 Task: Change the link text to "Schedule time with the manager".
Action: Mouse moved to (750, 202)
Screenshot: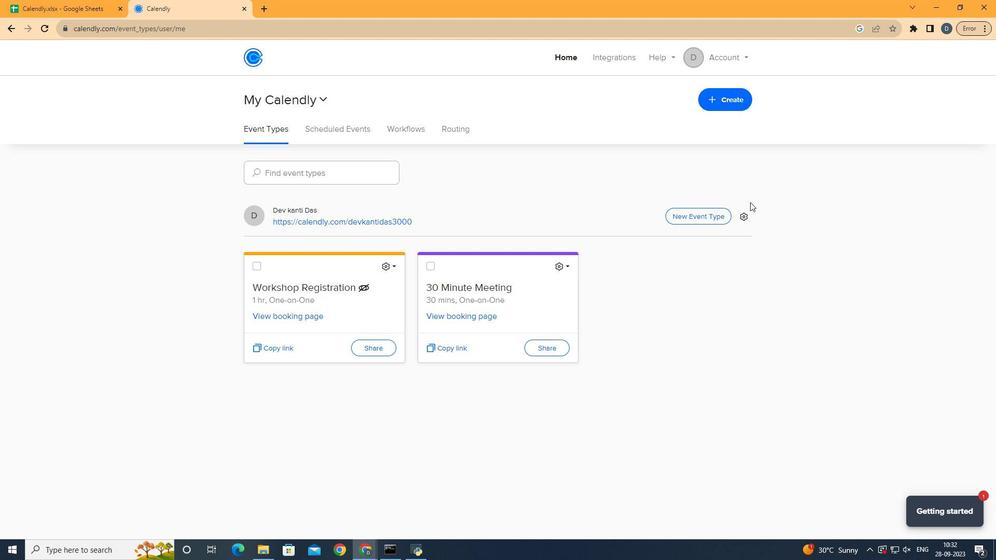 
Action: Mouse pressed left at (750, 202)
Screenshot: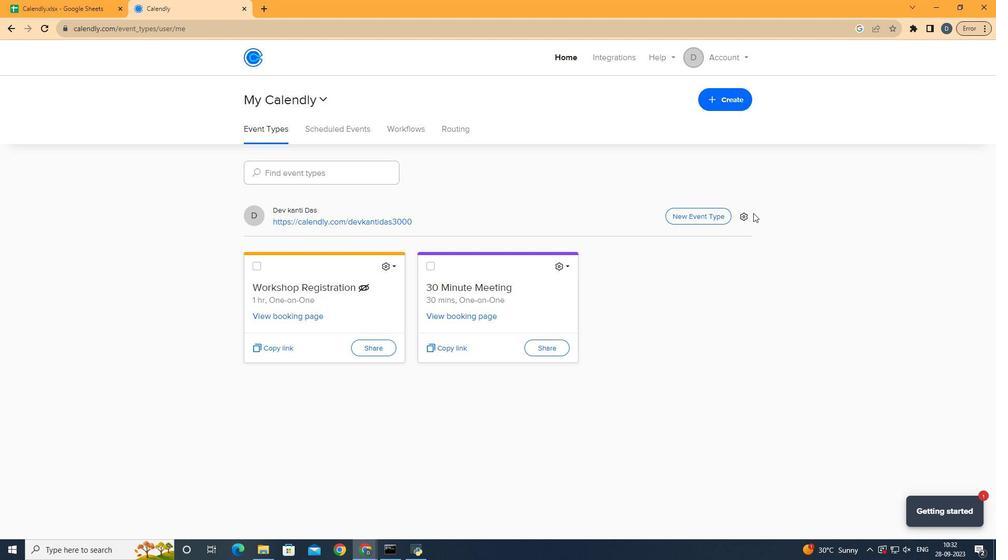 
Action: Mouse moved to (743, 220)
Screenshot: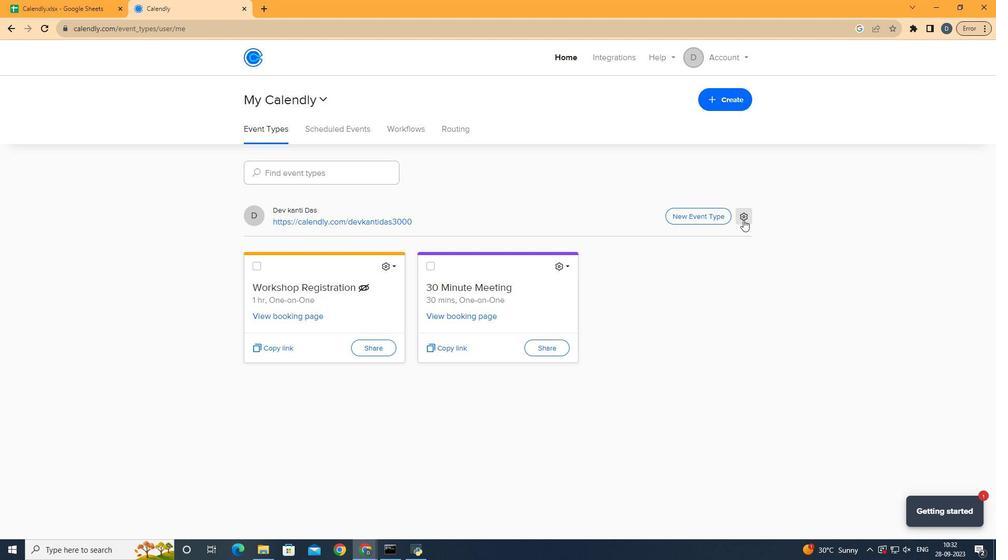
Action: Mouse pressed left at (743, 220)
Screenshot: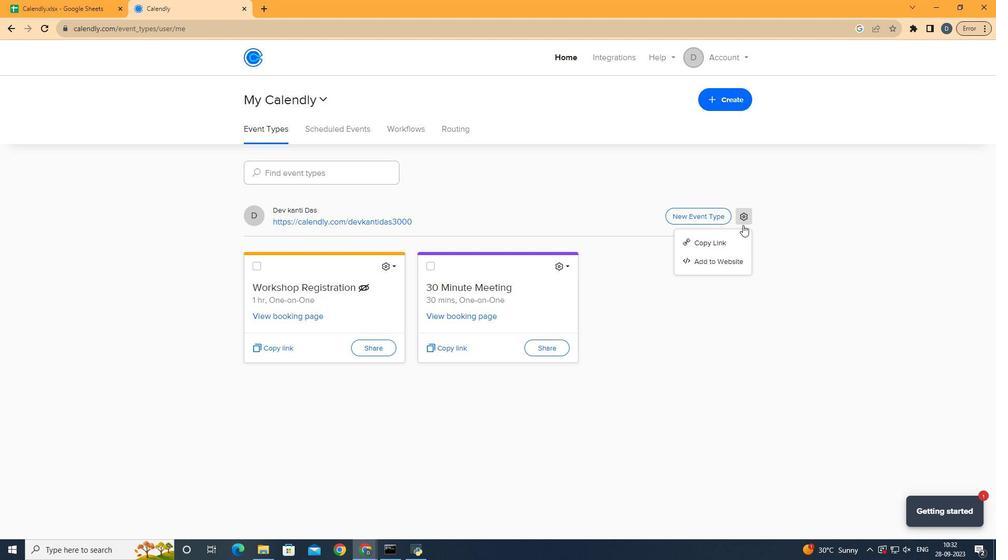 
Action: Mouse moved to (745, 264)
Screenshot: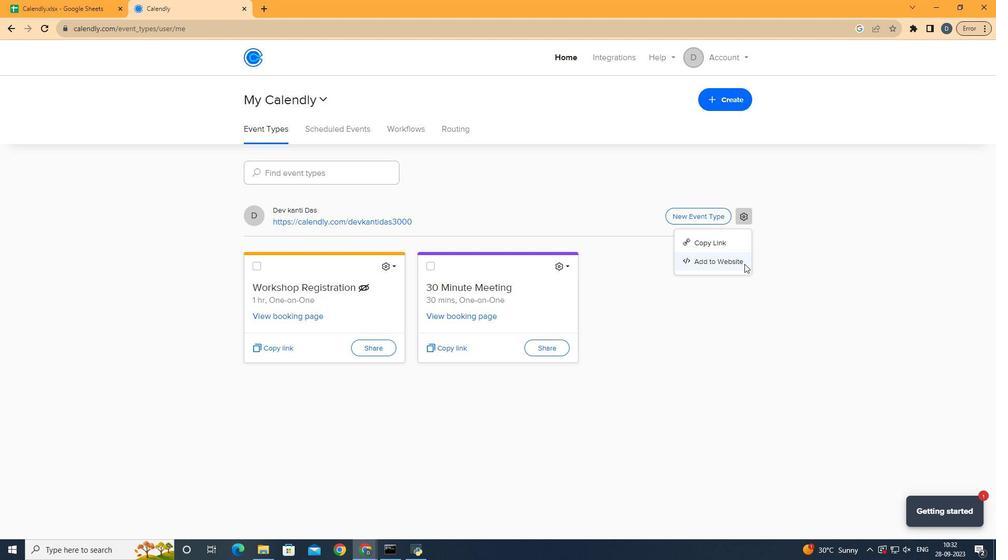 
Action: Mouse pressed left at (745, 264)
Screenshot: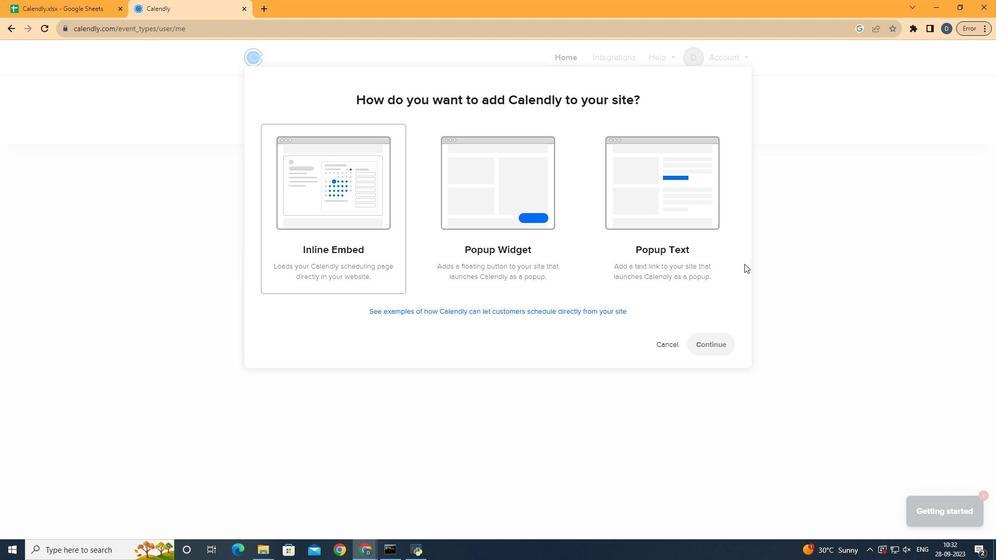 
Action: Mouse moved to (705, 215)
Screenshot: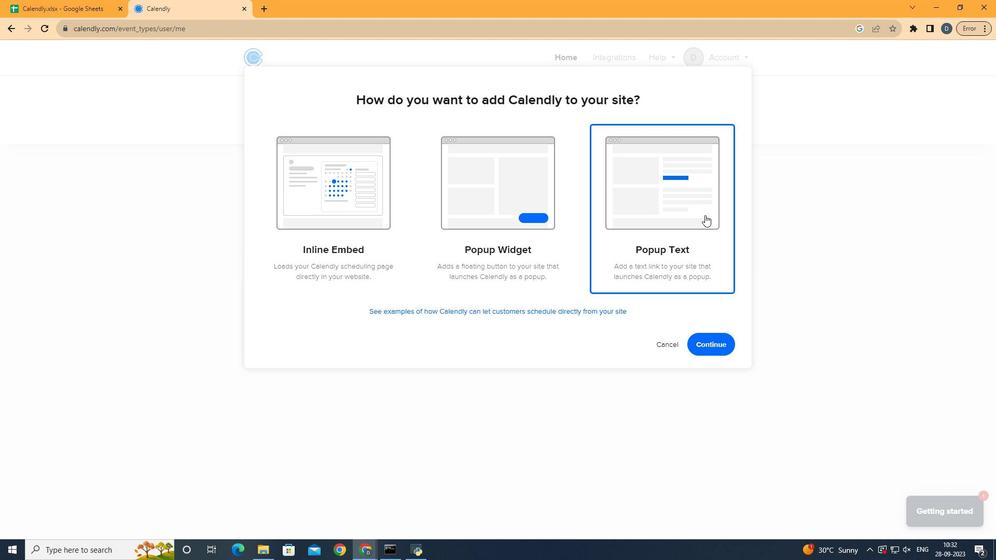 
Action: Mouse pressed left at (705, 215)
Screenshot: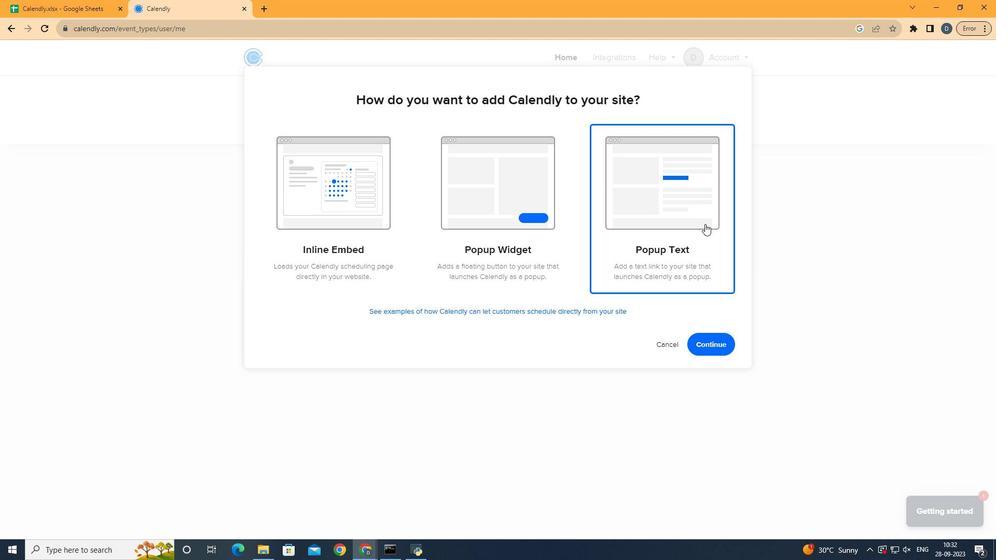 
Action: Mouse moved to (711, 354)
Screenshot: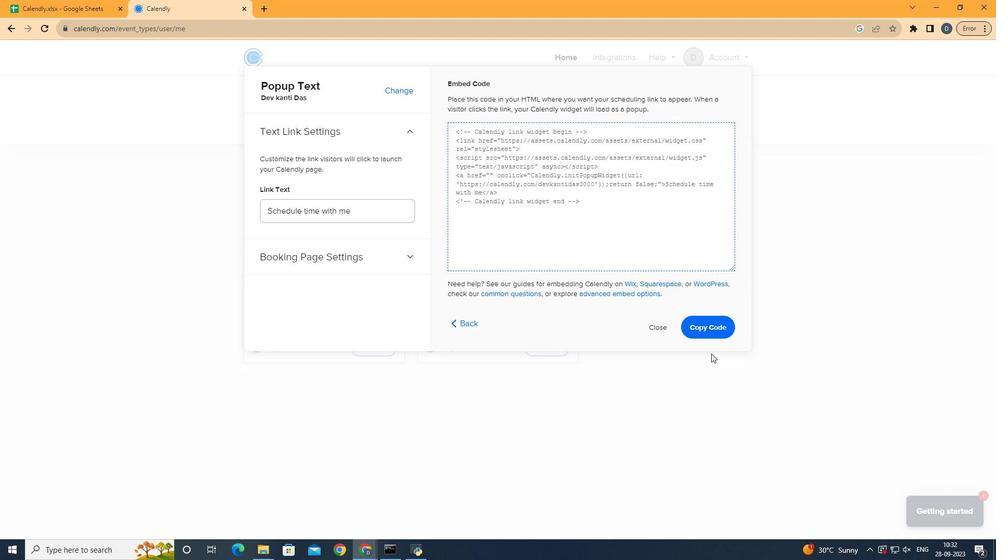 
Action: Mouse pressed left at (711, 354)
Screenshot: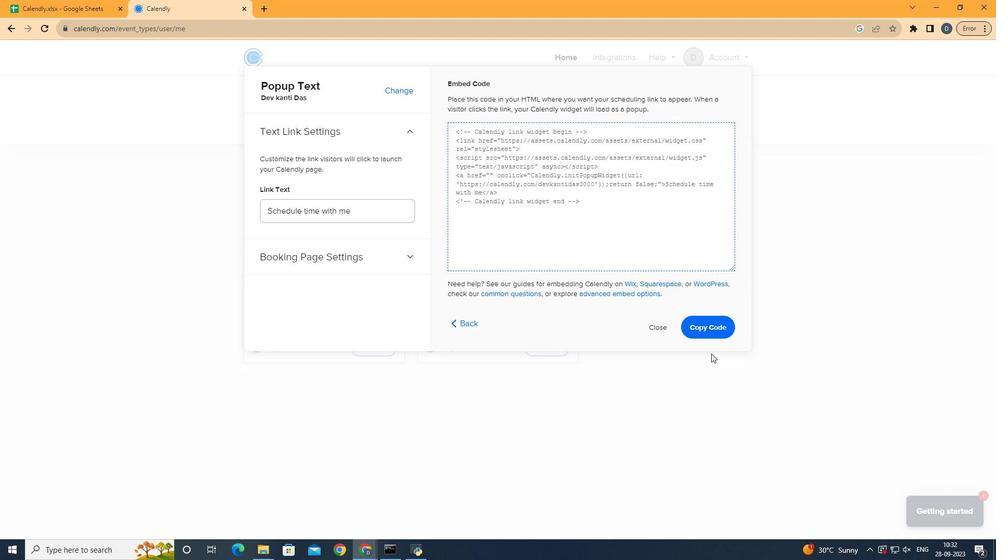 
Action: Mouse moved to (392, 207)
Screenshot: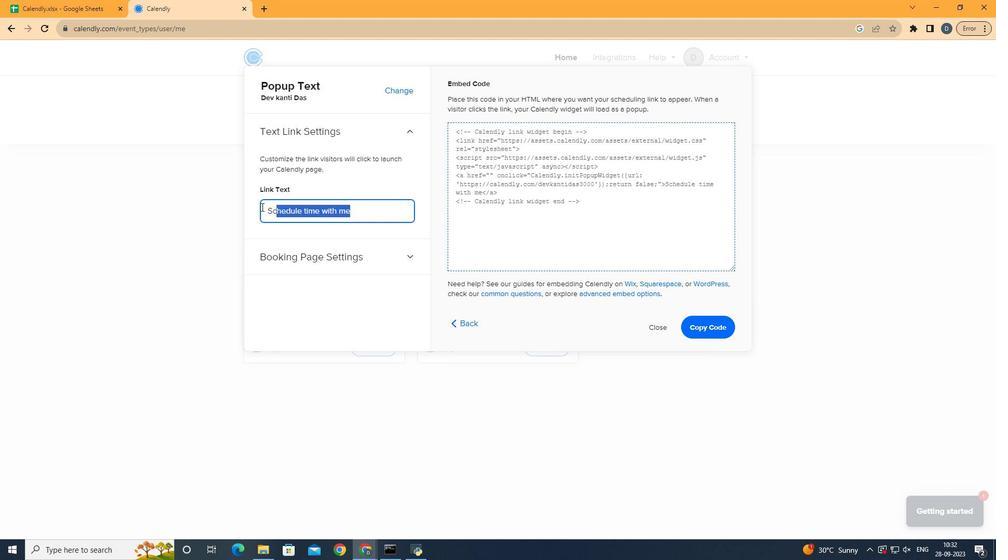 
Action: Mouse pressed left at (392, 207)
Screenshot: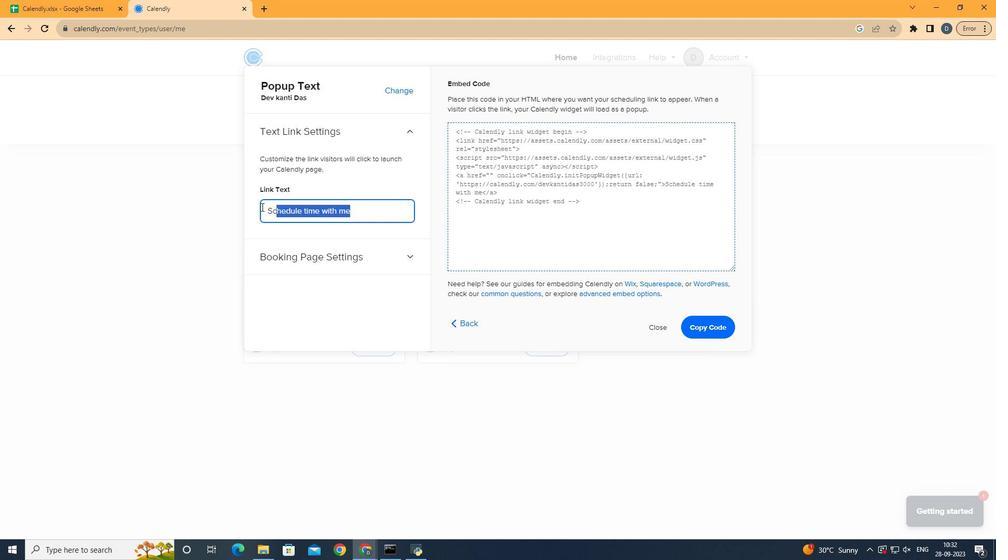 
Action: Mouse moved to (260, 206)
Screenshot: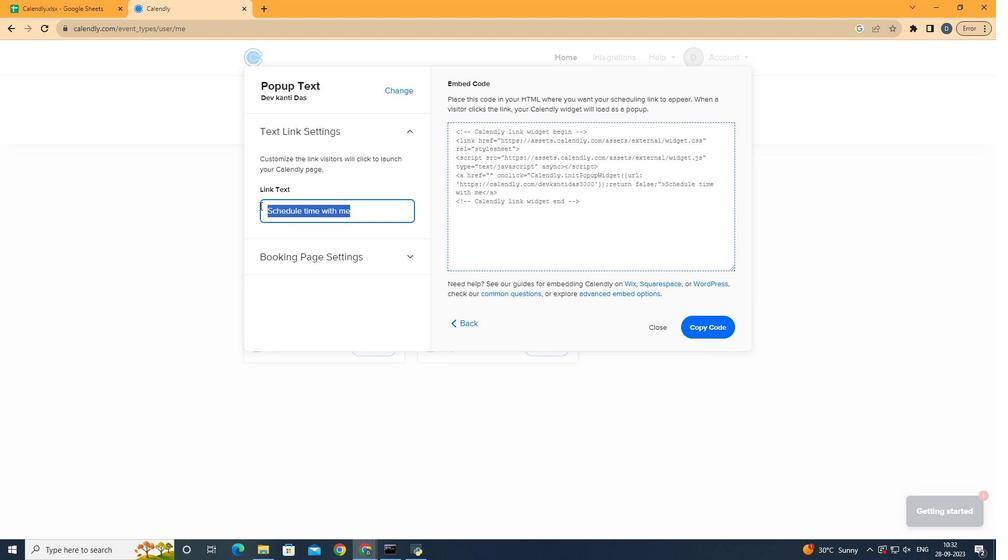 
Action: Key pressed <Key.shift>Schedule<Key.space>time<Key.space>with<Key.space>the<Key.space>manager
Screenshot: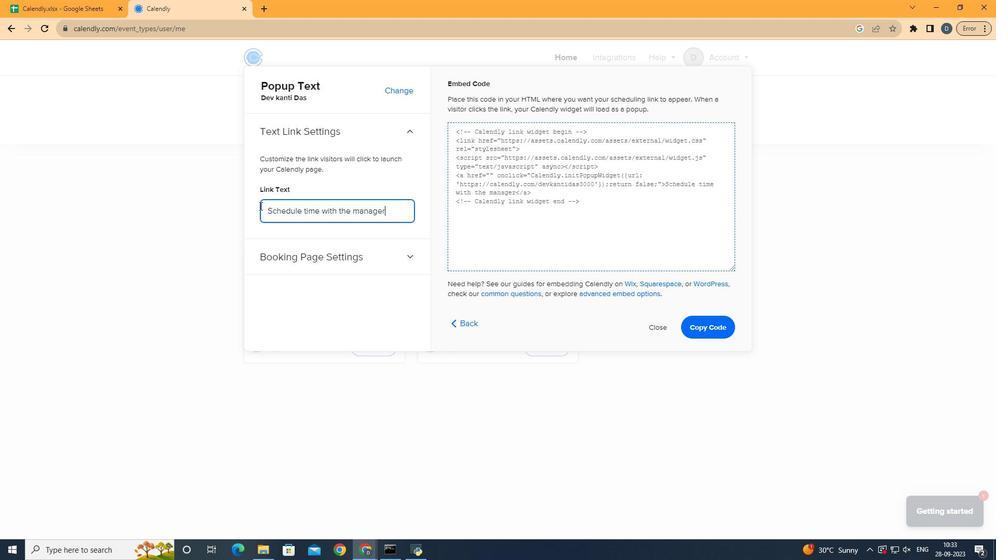 
Action: Mouse moved to (571, 336)
Screenshot: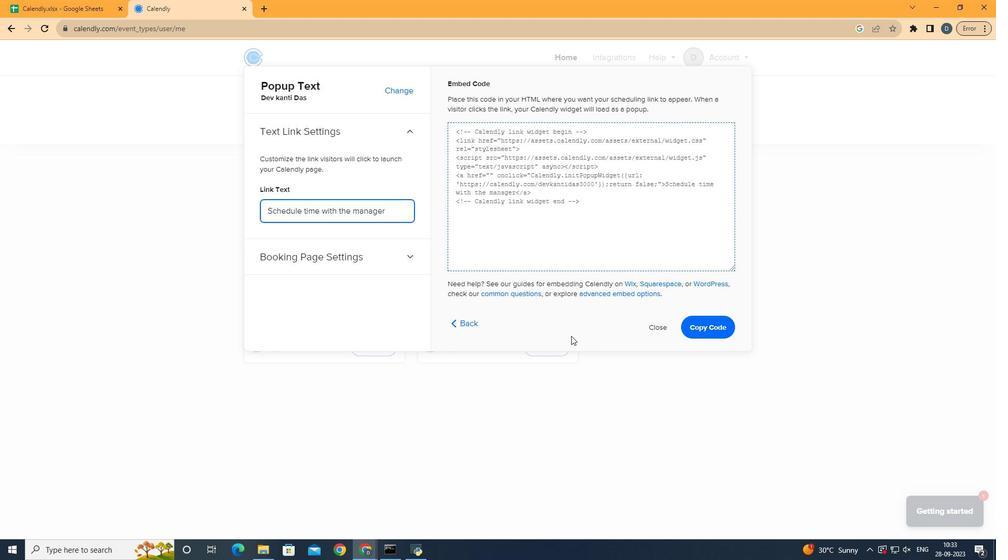 
Action: Mouse pressed left at (571, 336)
Screenshot: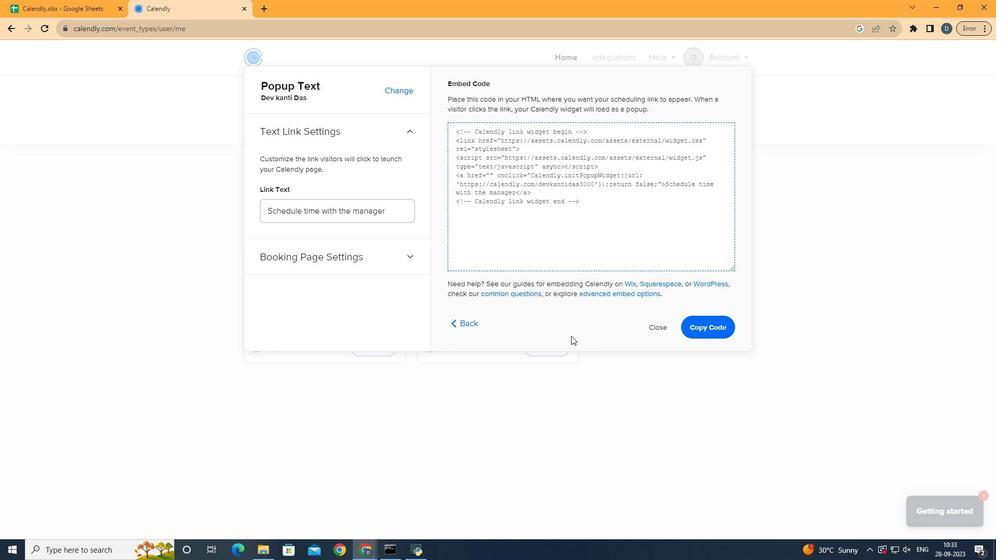 
